 Task: Sort the products in the category "Sour Beer" by price (lowest first).
Action: Mouse moved to (928, 358)
Screenshot: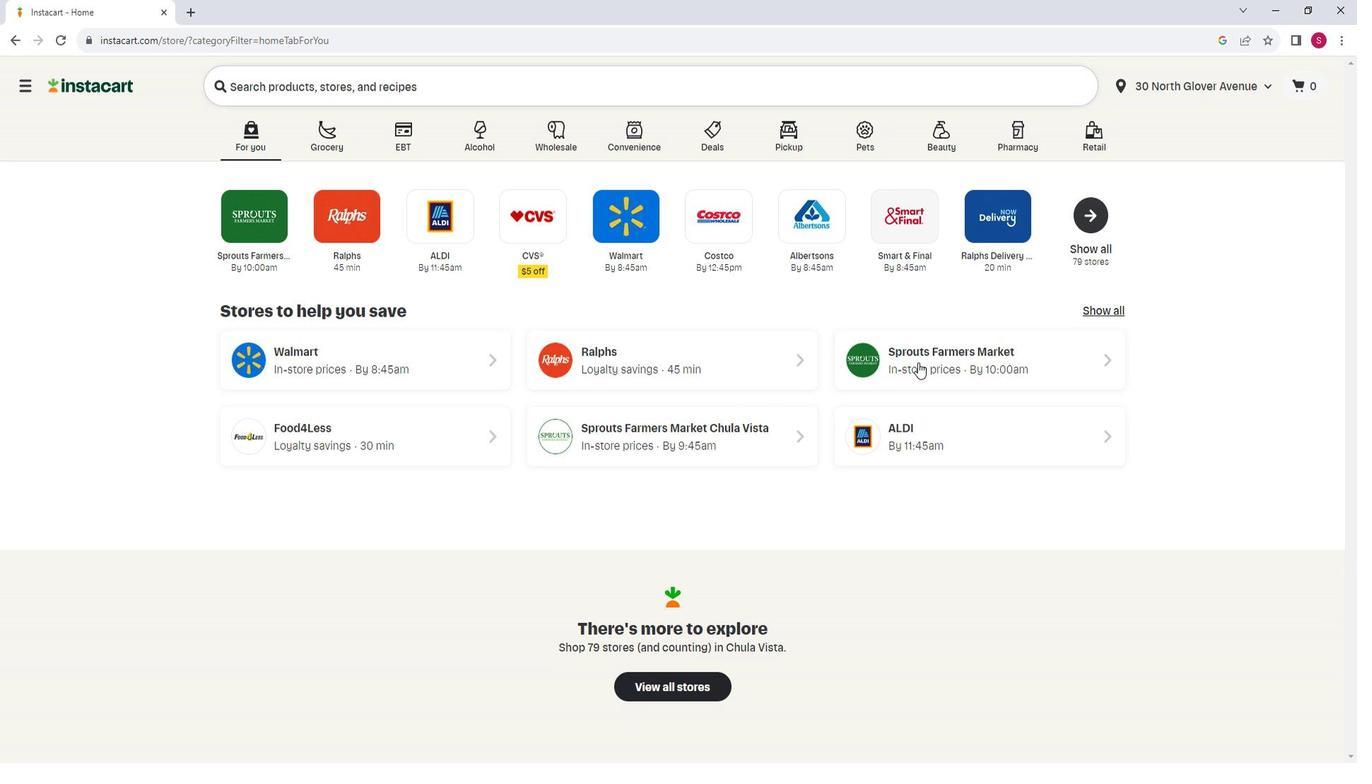 
Action: Mouse pressed left at (928, 358)
Screenshot: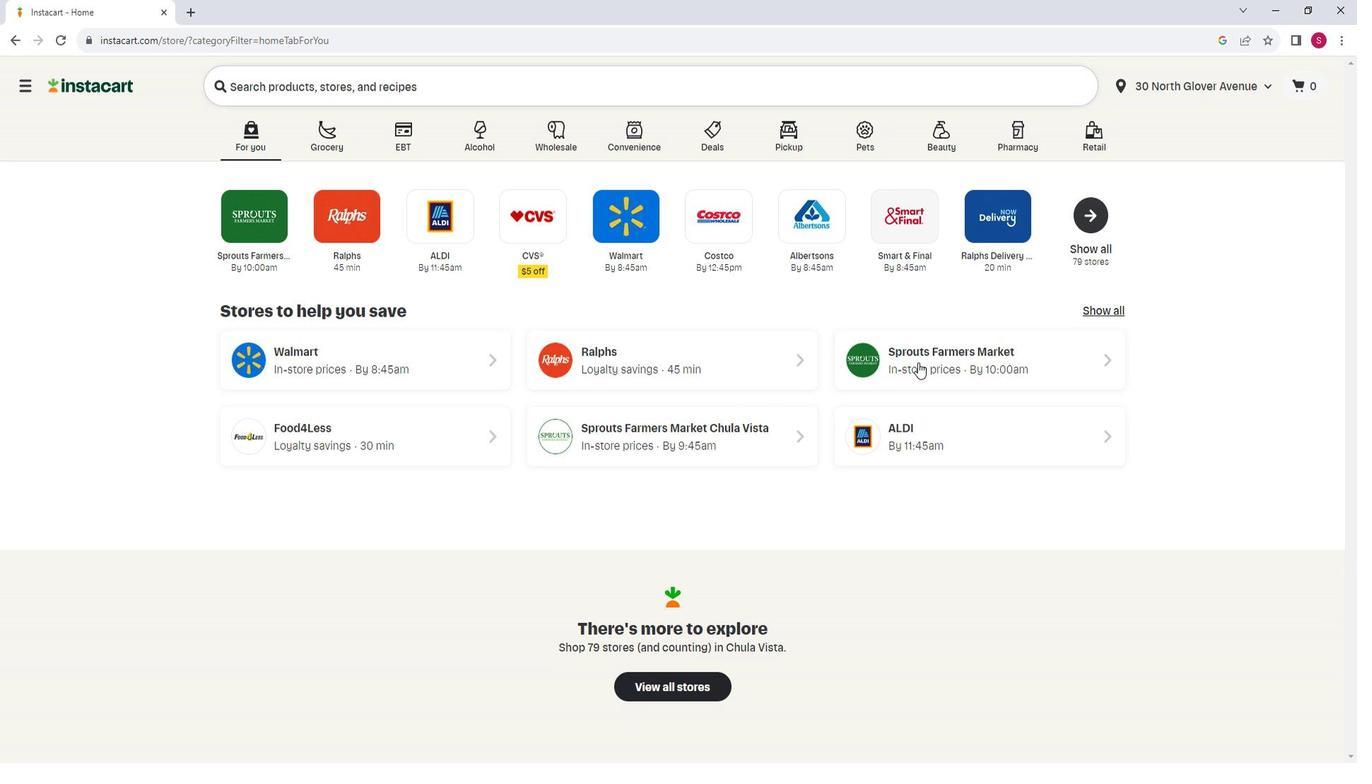 
Action: Mouse moved to (139, 511)
Screenshot: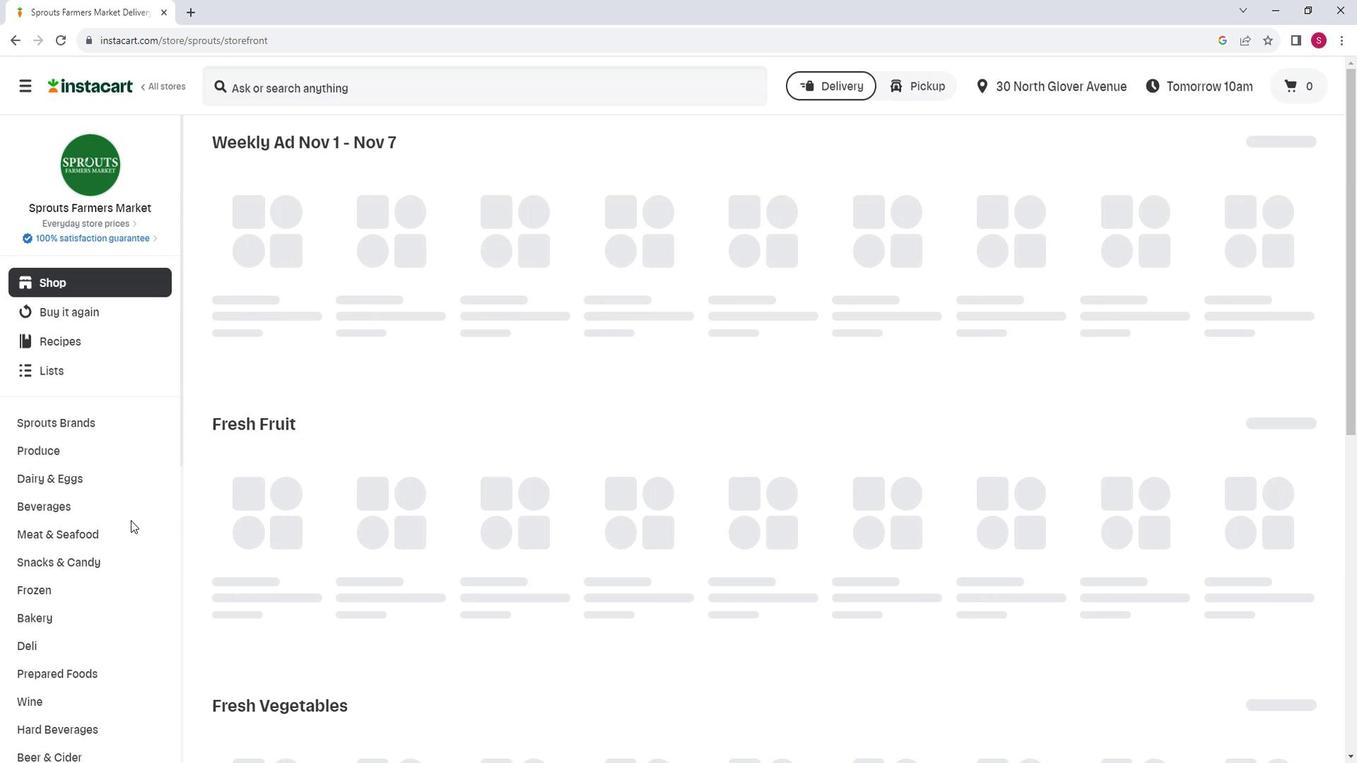
Action: Mouse scrolled (139, 511) with delta (0, 0)
Screenshot: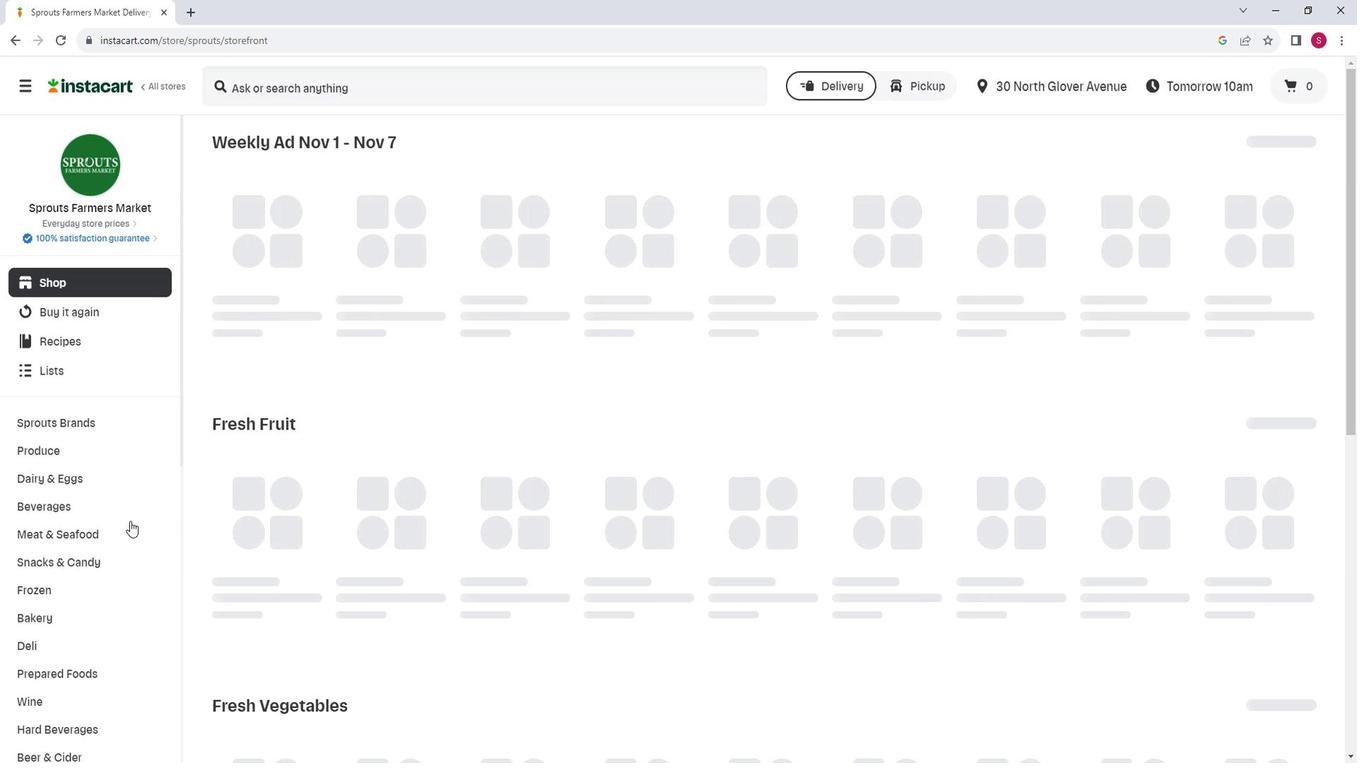 
Action: Mouse moved to (107, 668)
Screenshot: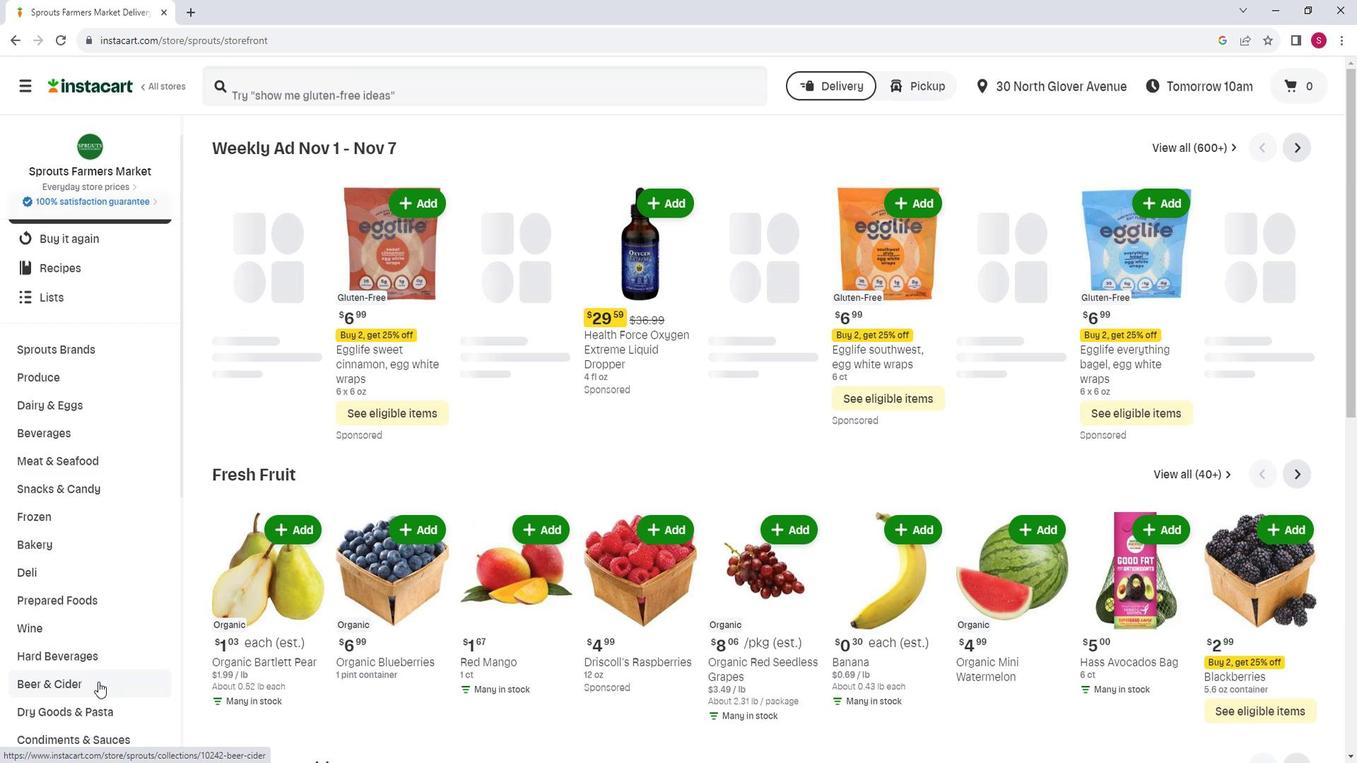 
Action: Mouse pressed left at (107, 668)
Screenshot: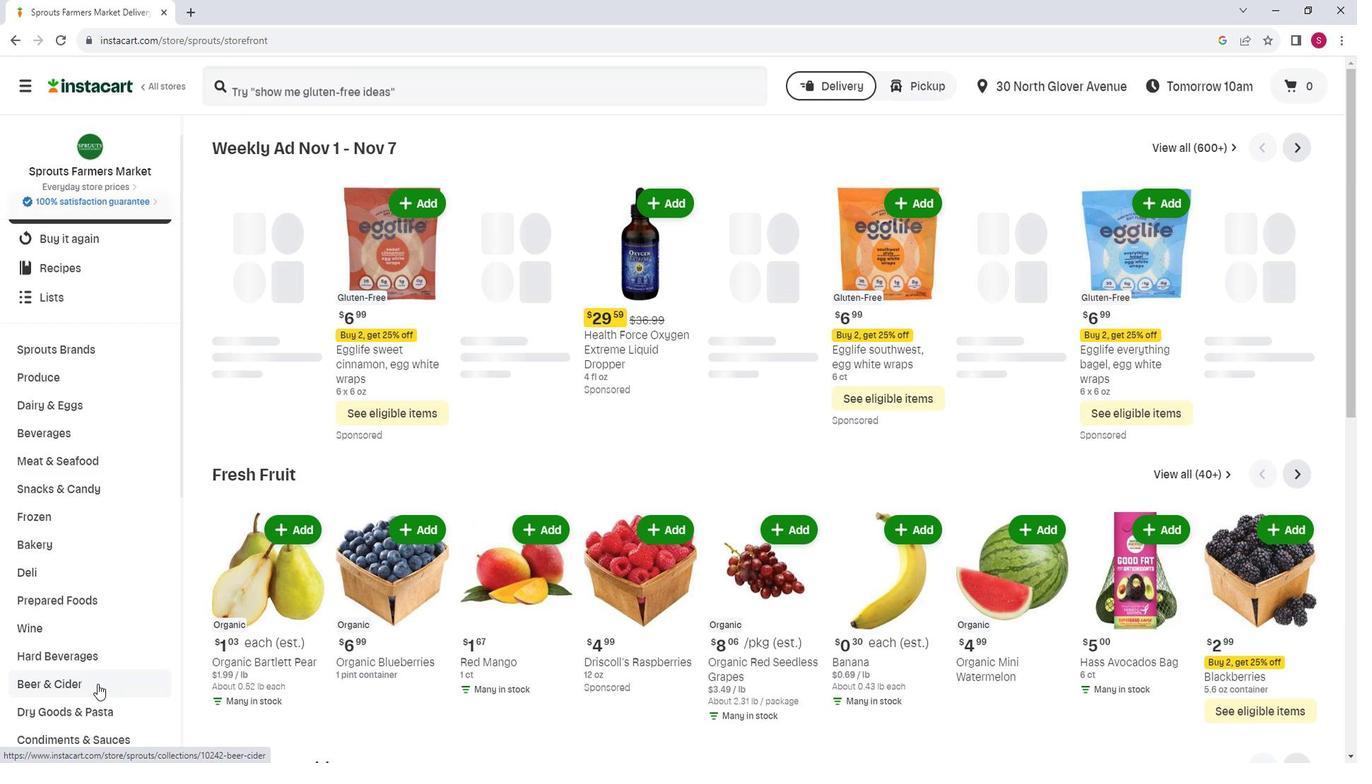 
Action: Mouse moved to (1045, 188)
Screenshot: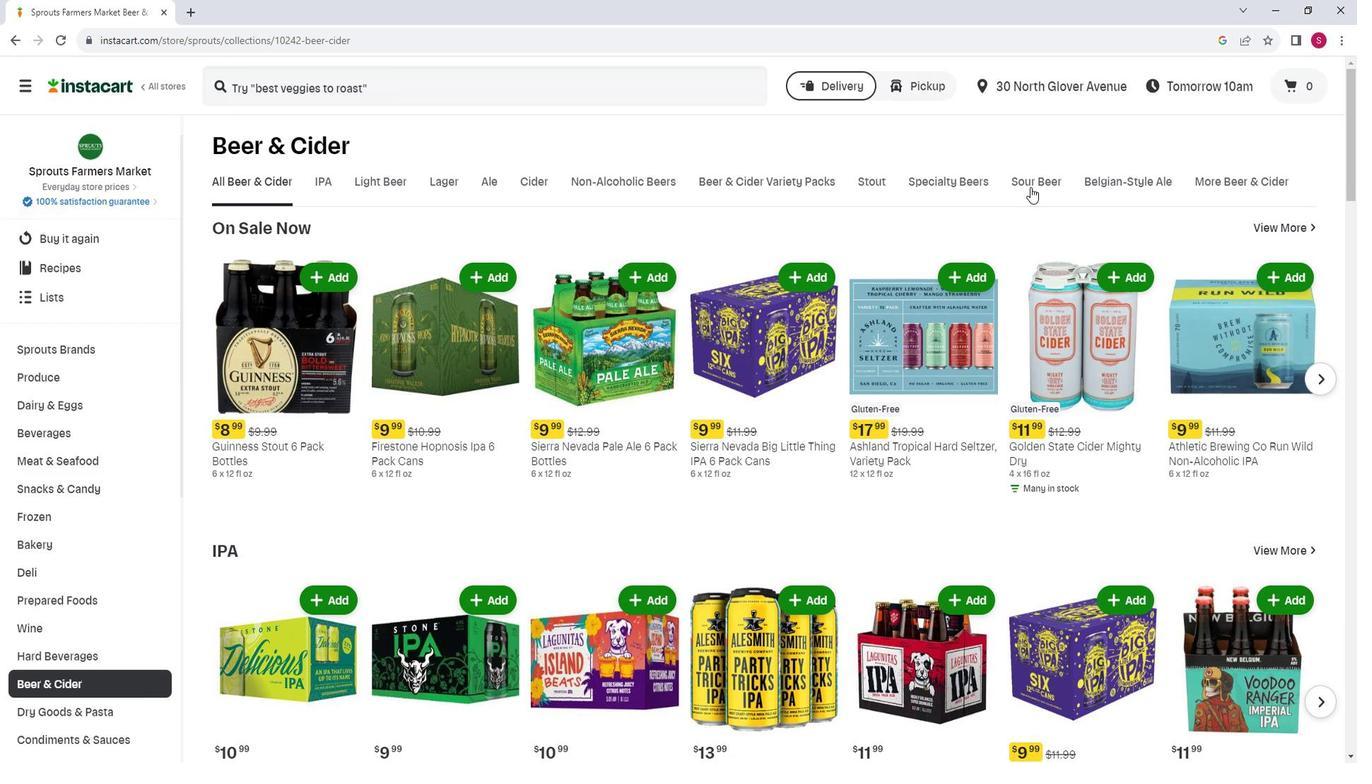 
Action: Mouse pressed left at (1045, 188)
Screenshot: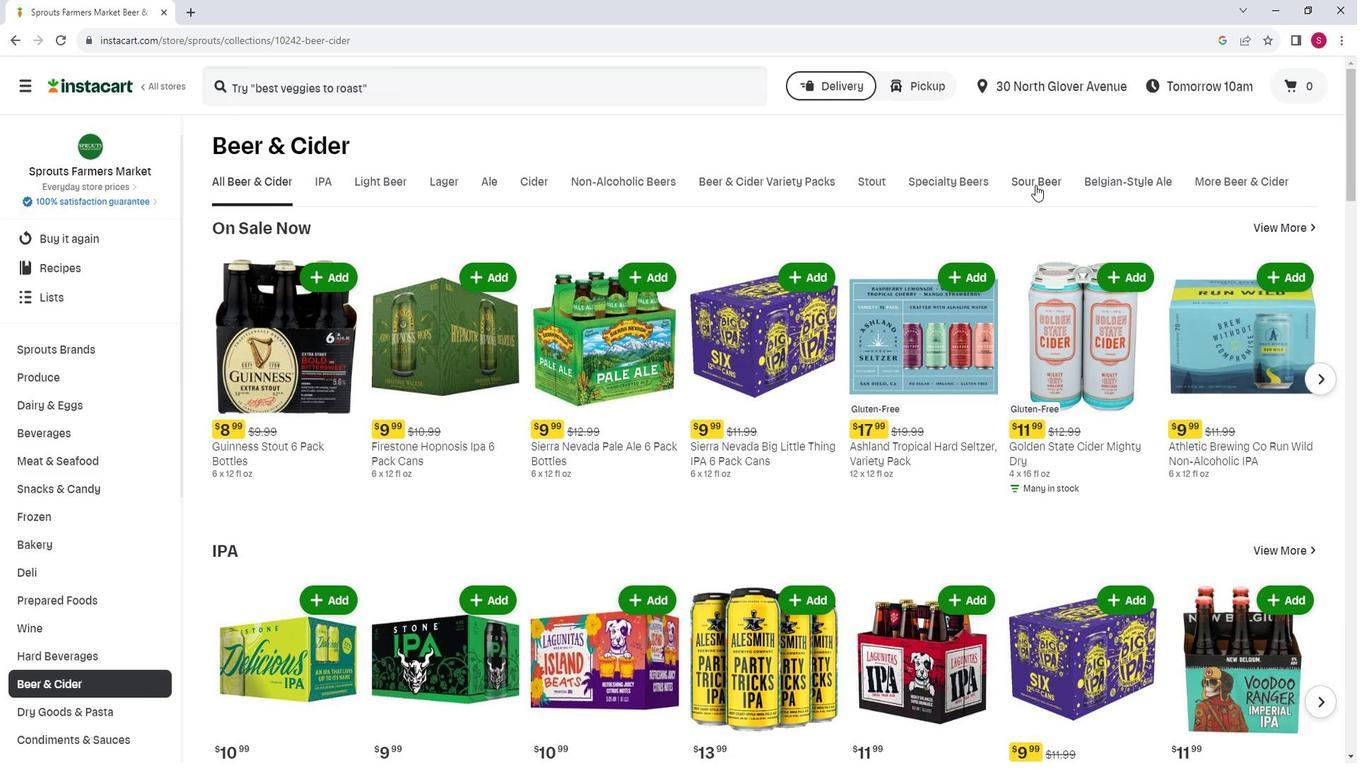 
Action: Mouse moved to (1308, 229)
Screenshot: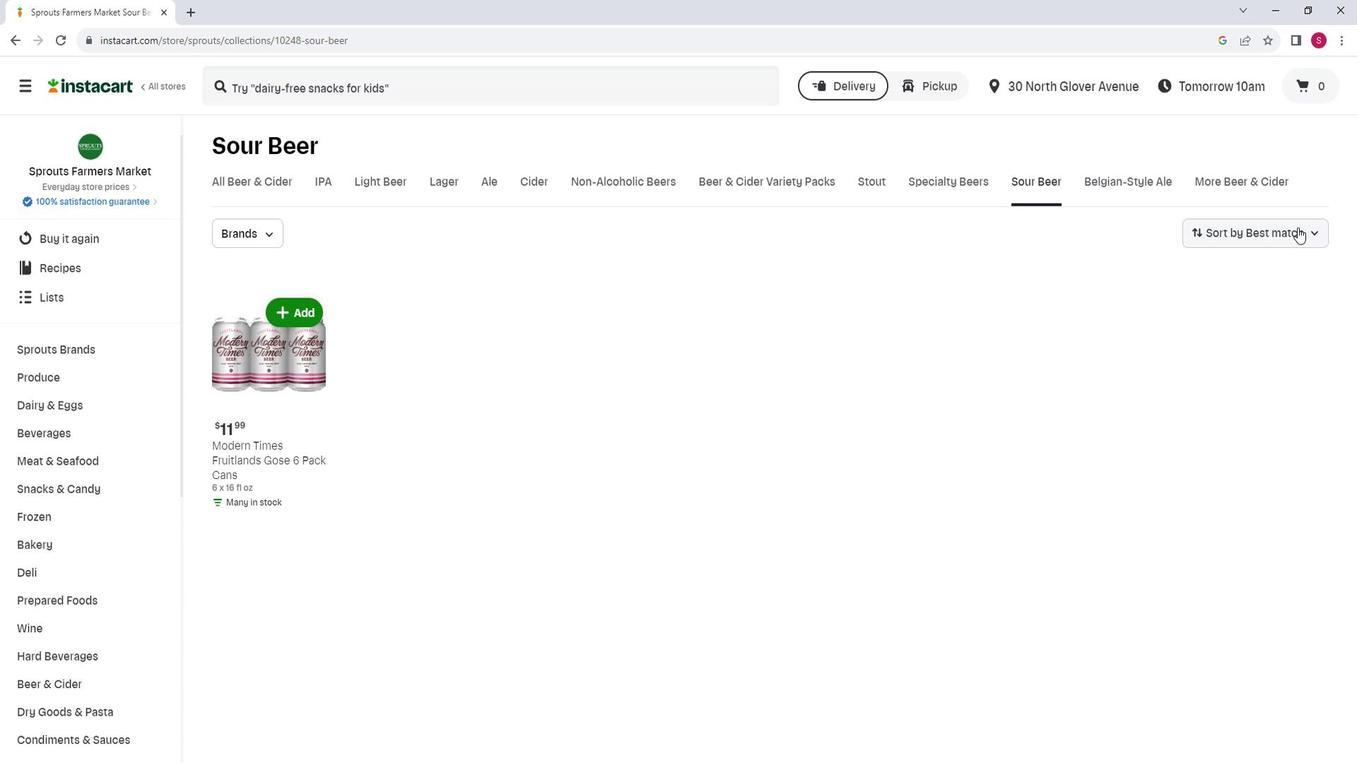 
Action: Mouse pressed left at (1308, 229)
Screenshot: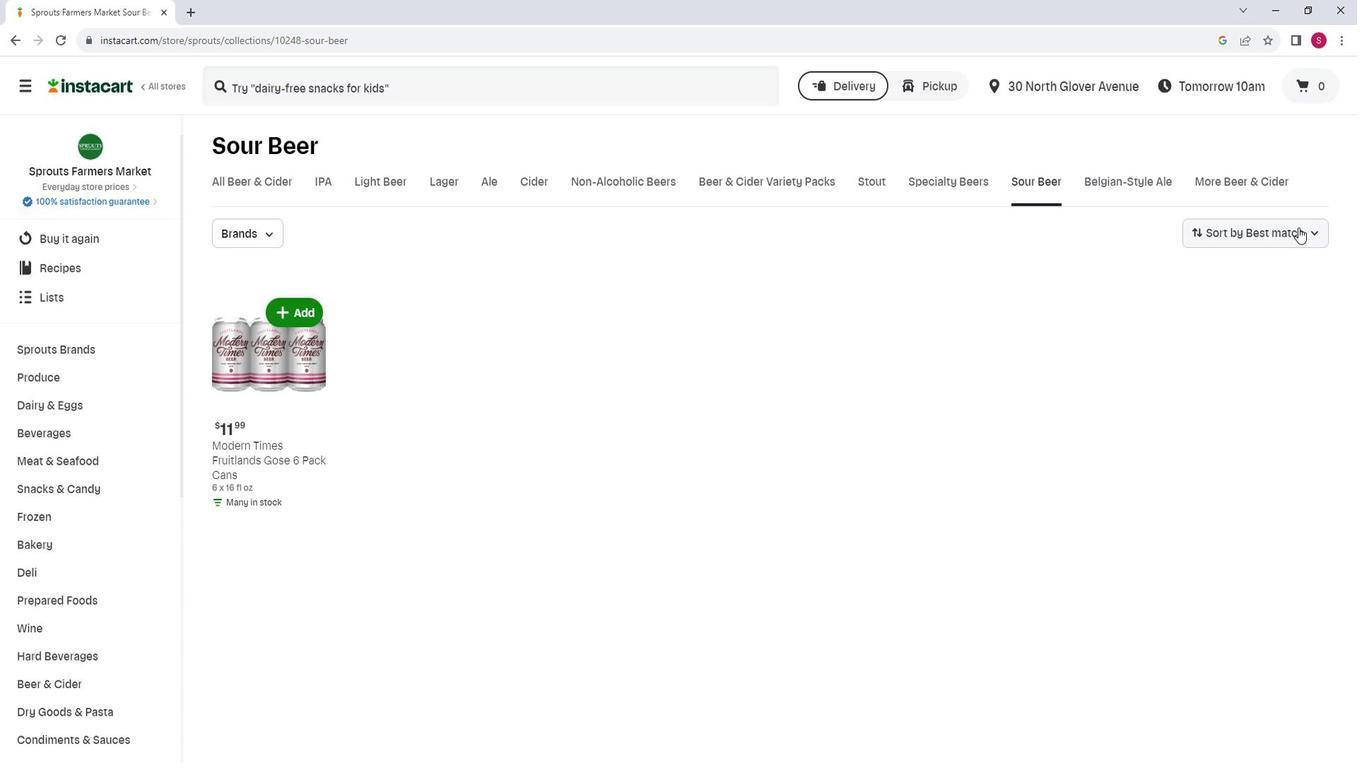 
Action: Mouse moved to (1291, 299)
Screenshot: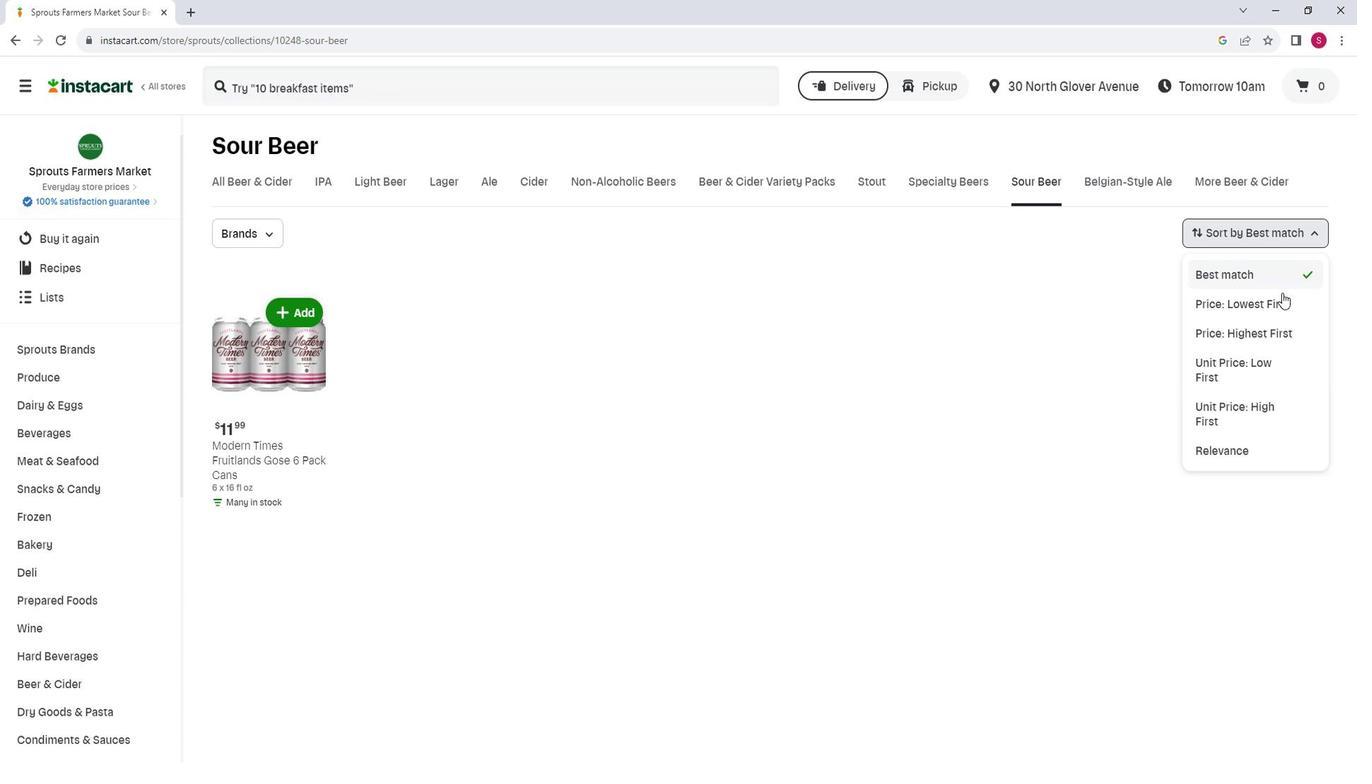 
Action: Mouse pressed left at (1291, 299)
Screenshot: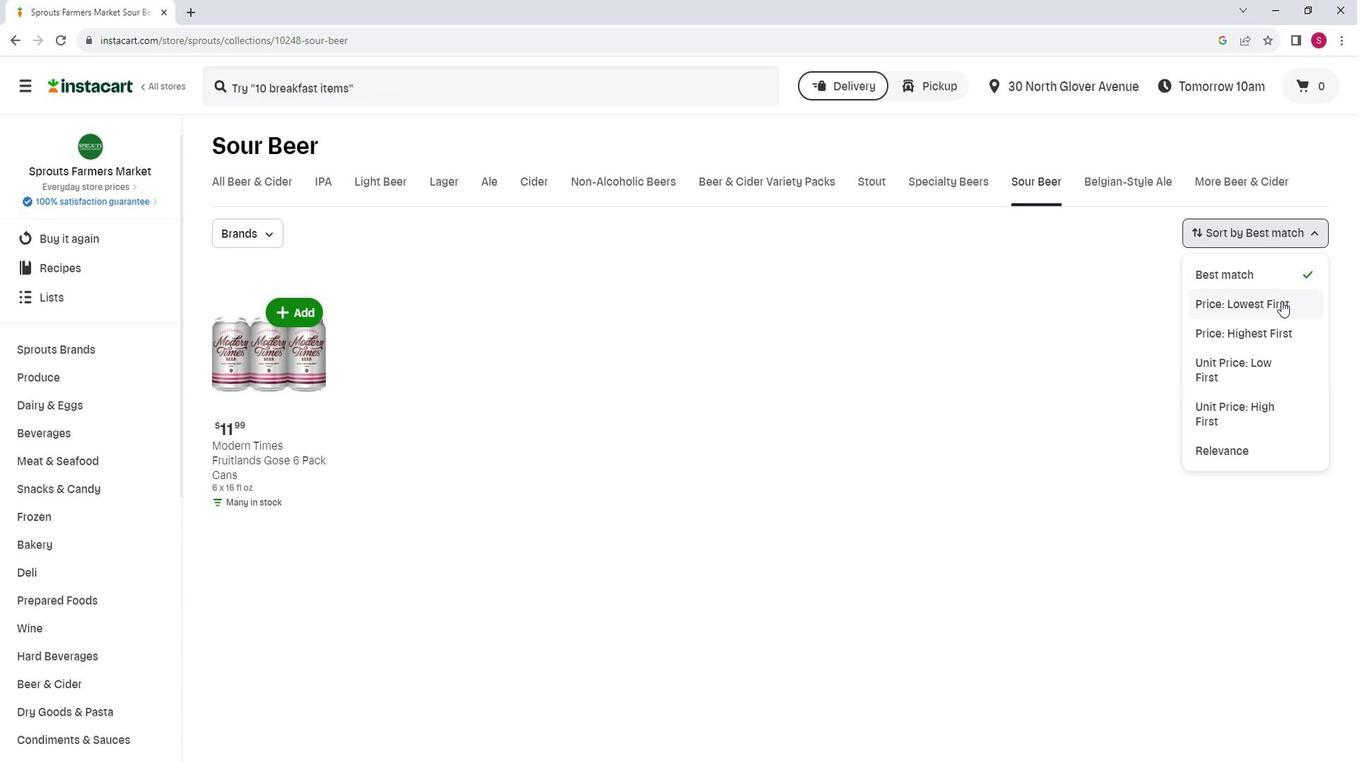
Action: Mouse moved to (1091, 284)
Screenshot: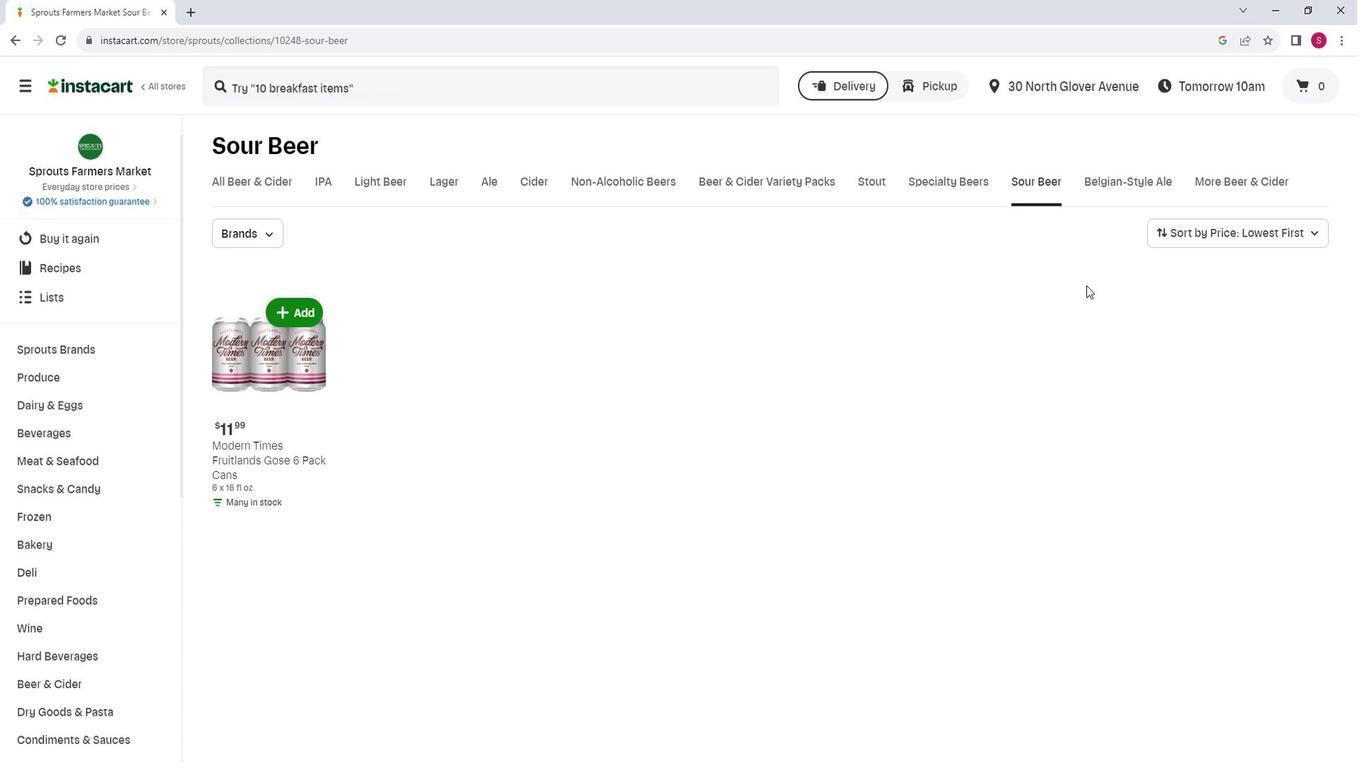 
